 Task: Open Card Card0000000040 in Board Board0000000010 in Workspace WS0000000004 in Trello. Add Member nikrathi889@gmail.com to Card Card0000000040 in Board Board0000000010 in Workspace WS0000000004 in Trello. Add Red Label titled Label0000000040 to Card Card0000000040 in Board Board0000000010 in Workspace WS0000000004 in Trello. Add Checklist CL0000000040 to Card Card0000000040 in Board Board0000000010 in Workspace WS0000000004 in Trello. Add Dates with Start Date as Jul 01 2023 and Due Date as Jul 31 2023 to Card Card0000000040 in Board Board0000000010 in Workspace WS0000000004 in Trello
Action: Mouse moved to (299, 444)
Screenshot: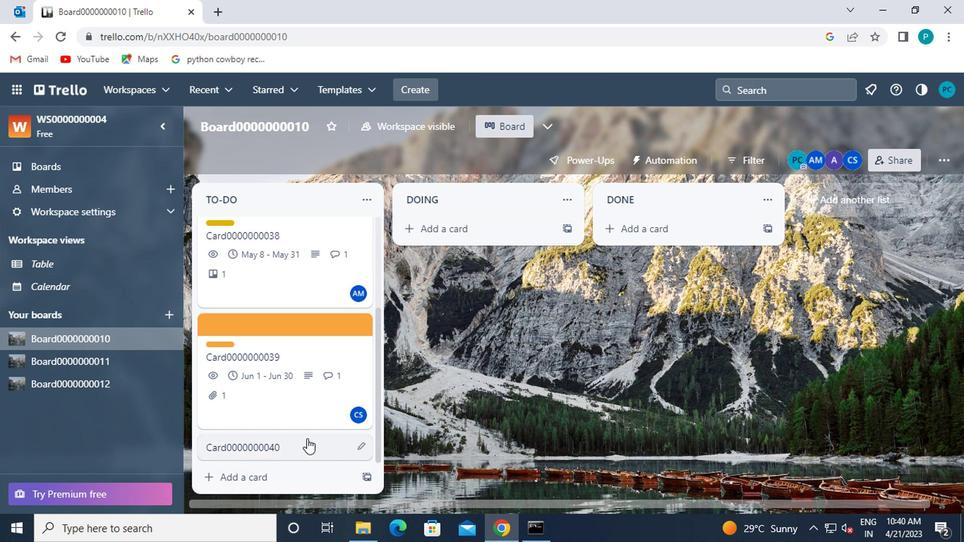 
Action: Mouse pressed left at (299, 444)
Screenshot: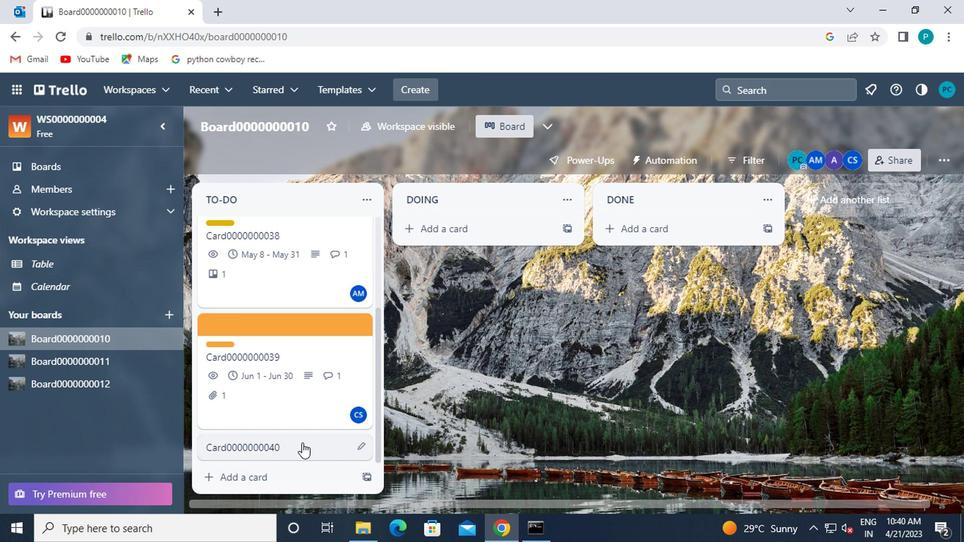 
Action: Mouse moved to (665, 253)
Screenshot: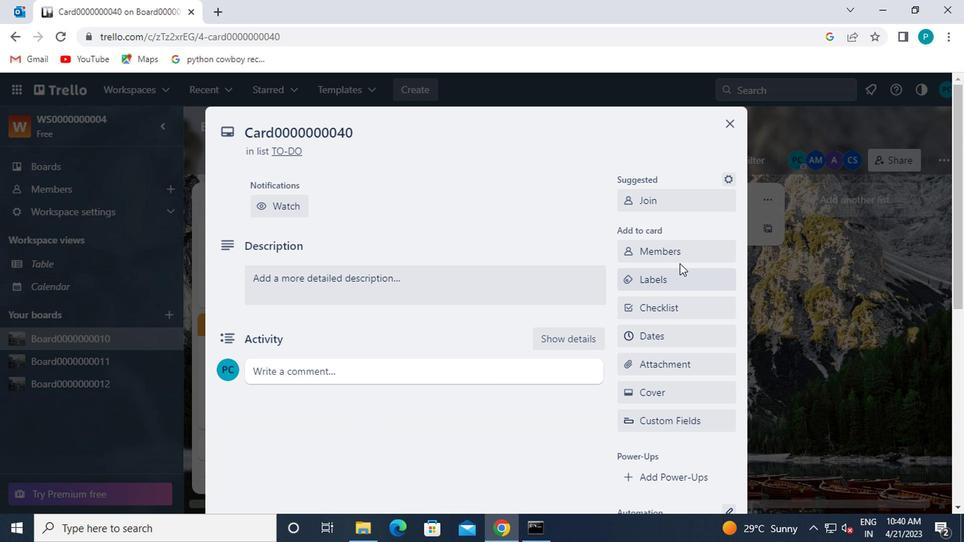 
Action: Mouse pressed left at (665, 253)
Screenshot: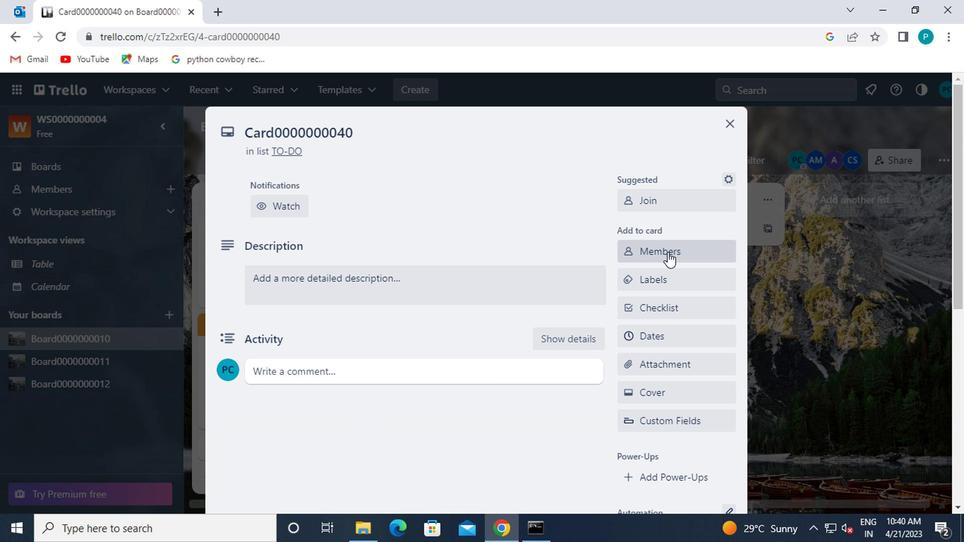 
Action: Mouse moved to (646, 157)
Screenshot: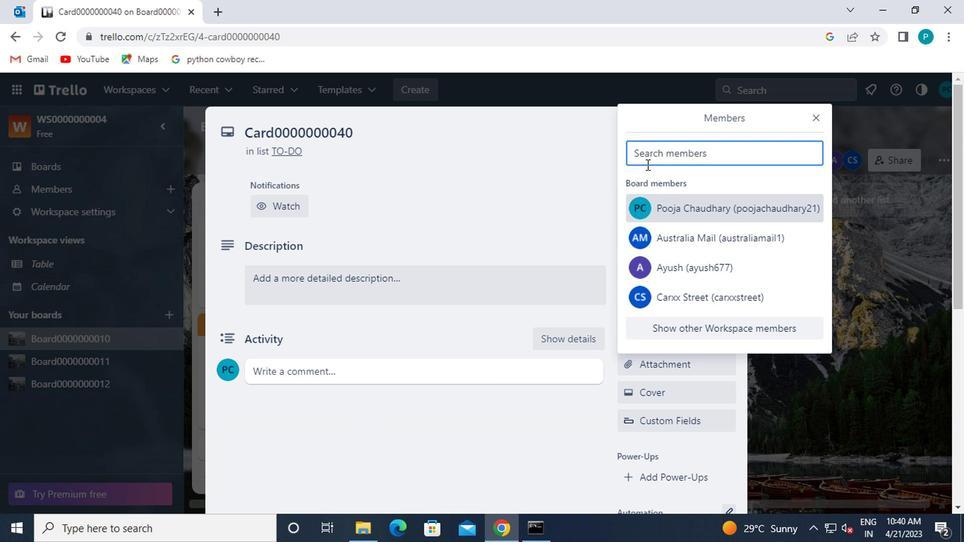 
Action: Mouse pressed left at (646, 157)
Screenshot: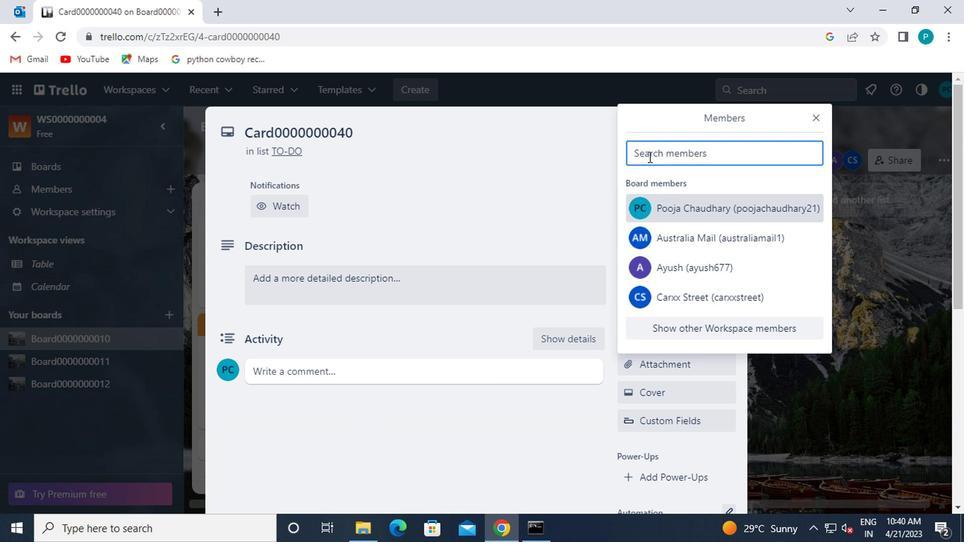 
Action: Key pressed nikrathi<Key.backspace><Key.backspace><Key.backspace><Key.backspace><Key.backspace><Key.backspace><Key.backspace><Key.backspace><Key.backspace><Key.backspace><Key.caps_lock>nikrathi889<Key.shift>@GMAIL.COM
Screenshot: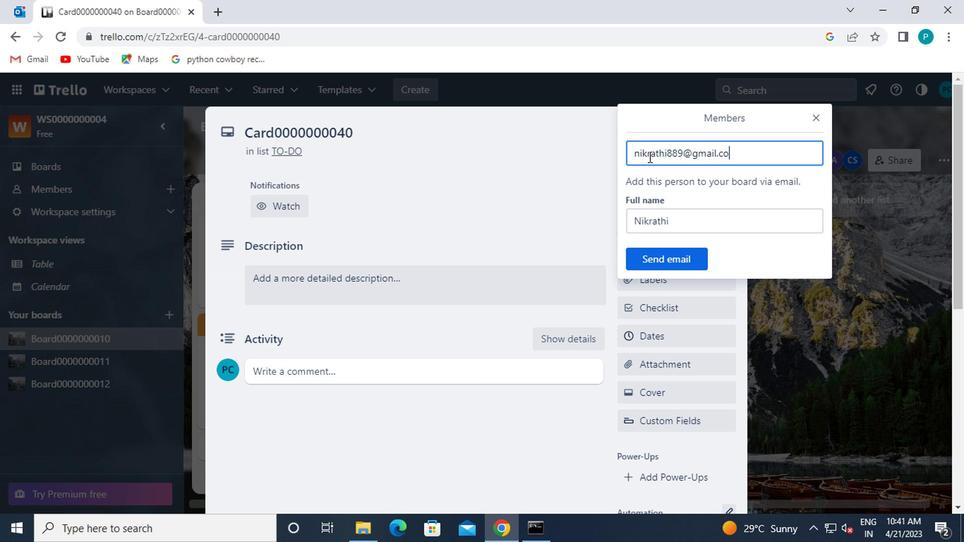 
Action: Mouse moved to (659, 253)
Screenshot: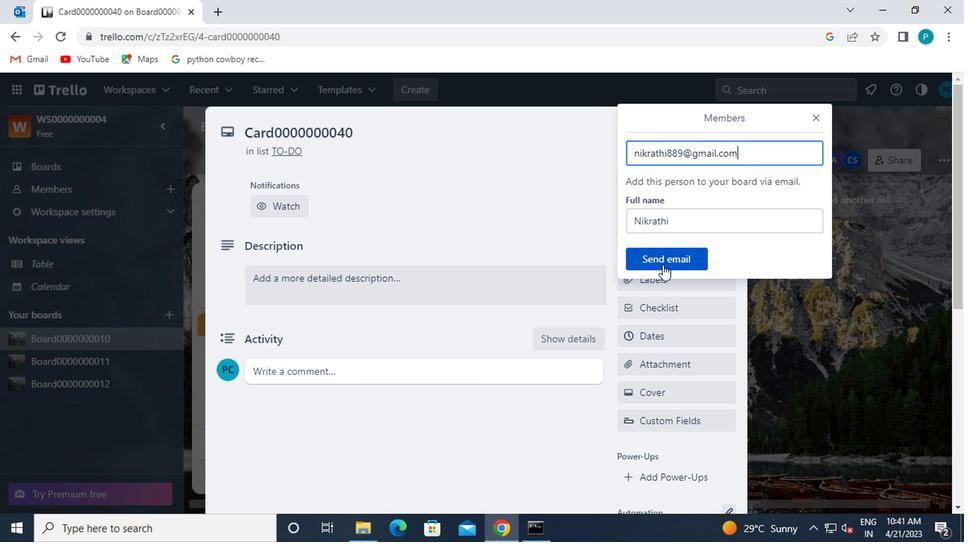 
Action: Mouse pressed left at (659, 253)
Screenshot: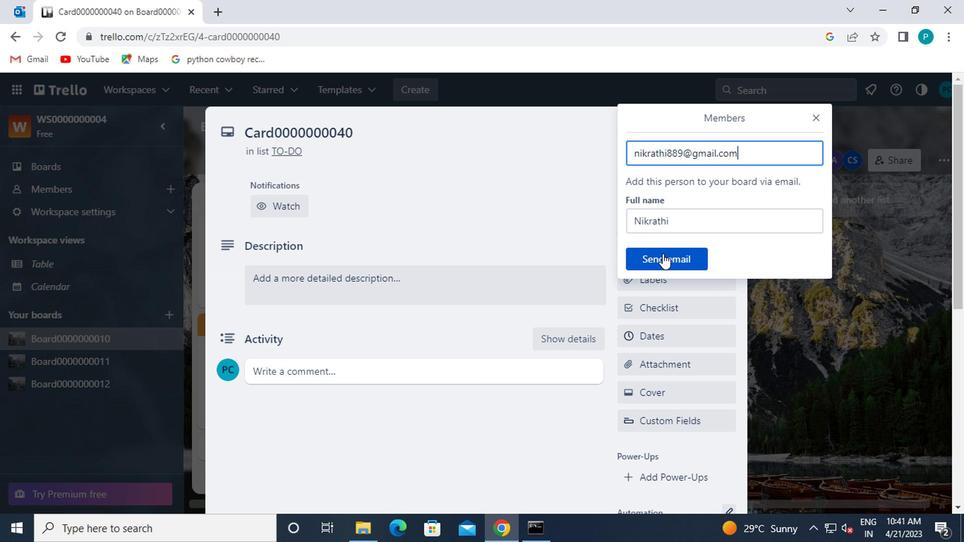 
Action: Mouse moved to (645, 279)
Screenshot: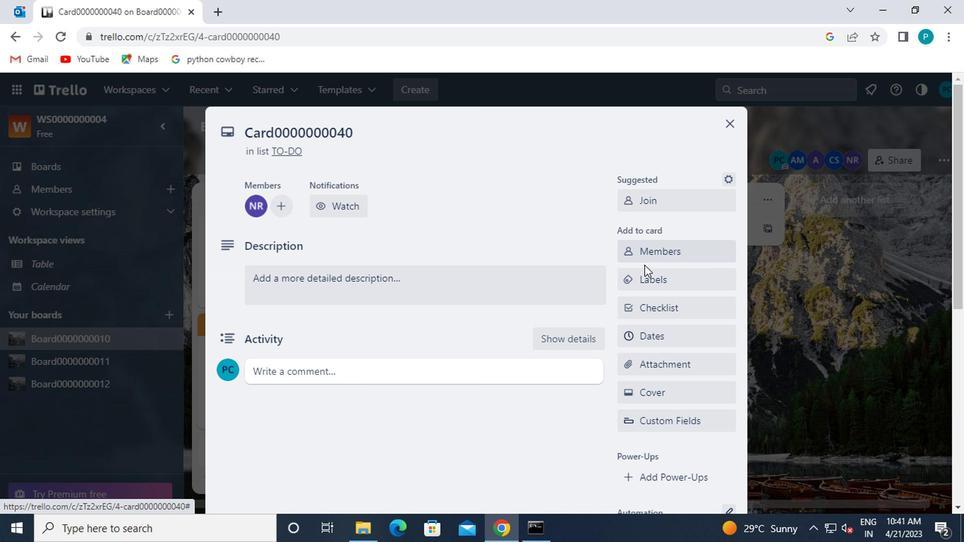 
Action: Mouse pressed left at (645, 279)
Screenshot: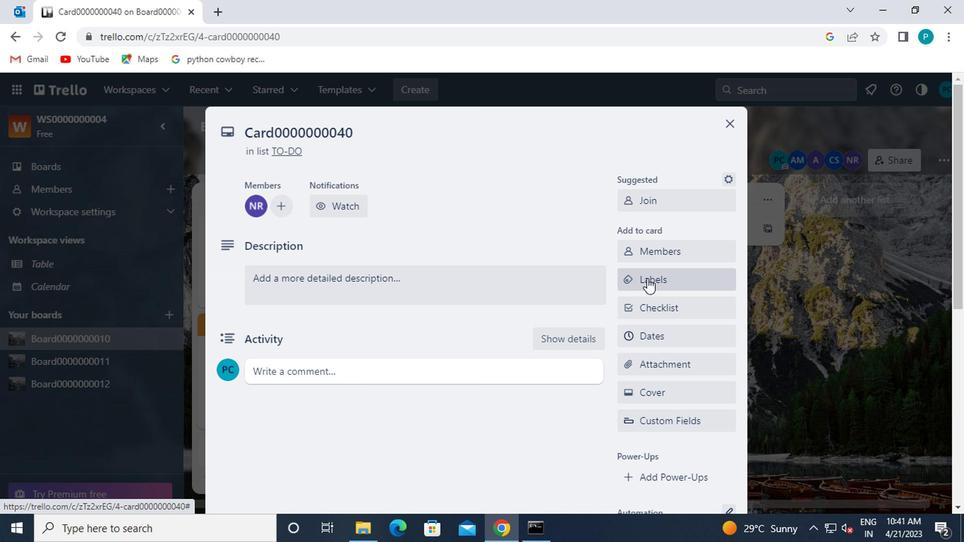 
Action: Mouse moved to (665, 450)
Screenshot: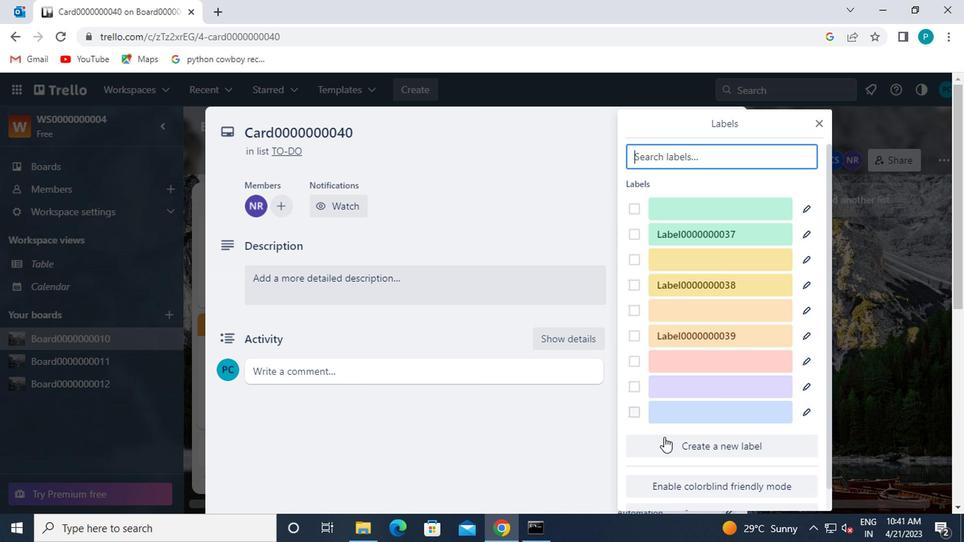 
Action: Mouse pressed left at (665, 450)
Screenshot: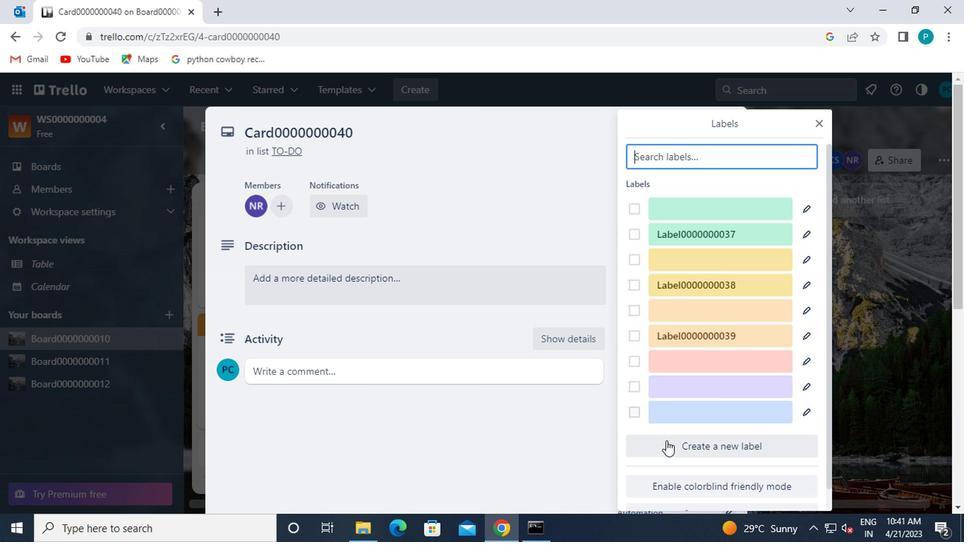 
Action: Mouse moved to (756, 334)
Screenshot: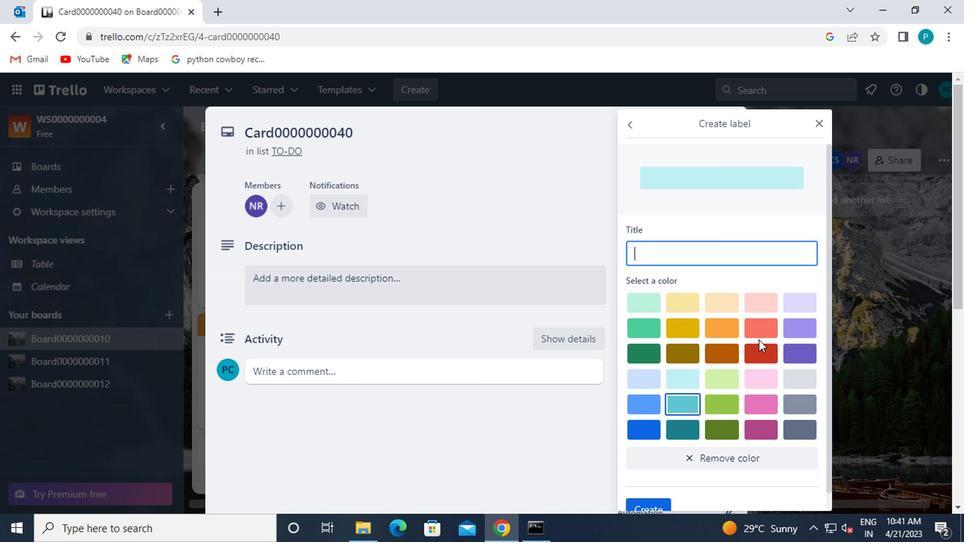 
Action: Mouse pressed left at (756, 334)
Screenshot: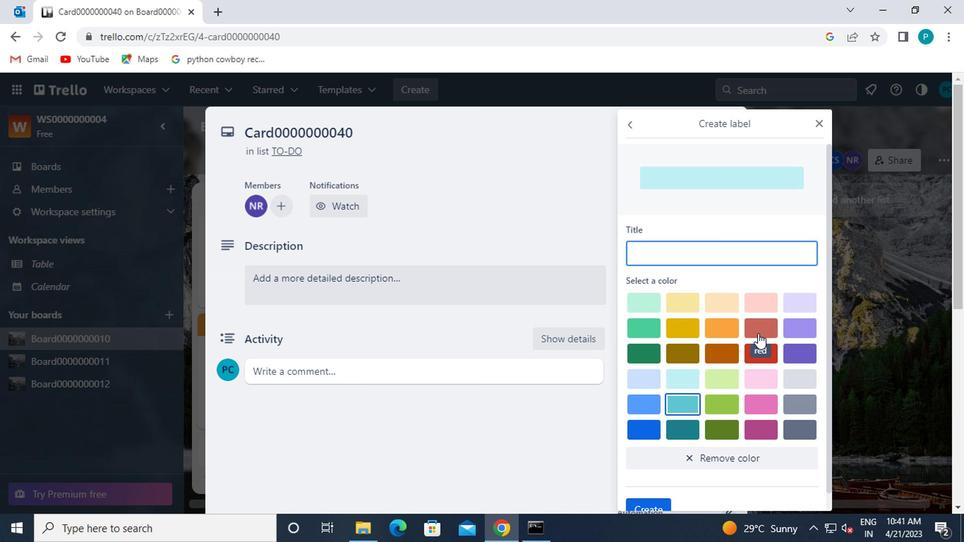 
Action: Mouse moved to (662, 264)
Screenshot: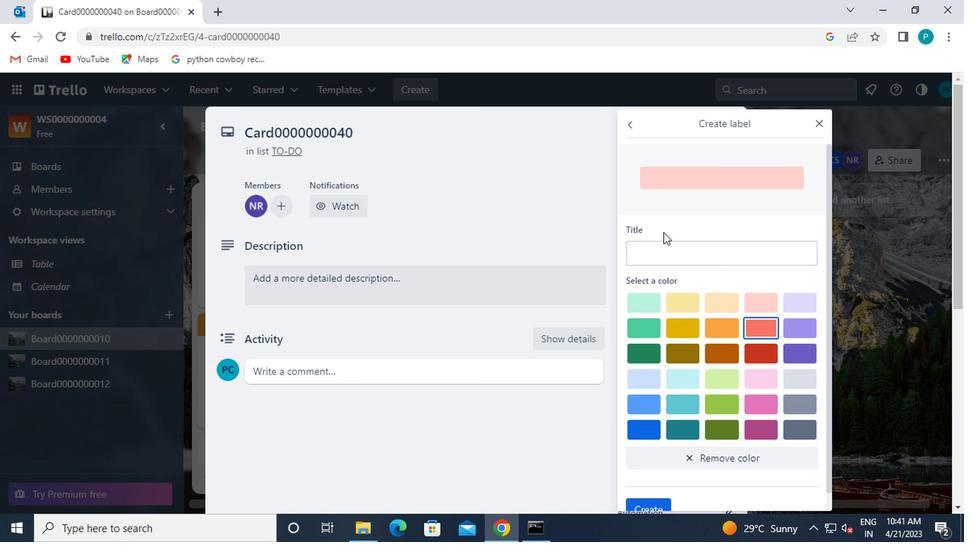 
Action: Mouse pressed left at (662, 264)
Screenshot: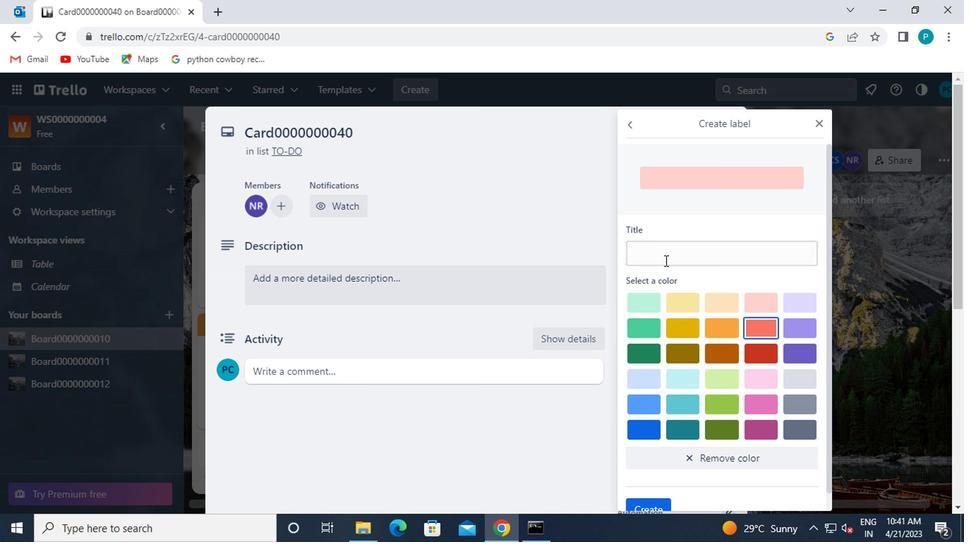 
Action: Key pressed <Key.caps_lock>L<Key.caps_lock>ABEL000000003<Key.backspace>40
Screenshot: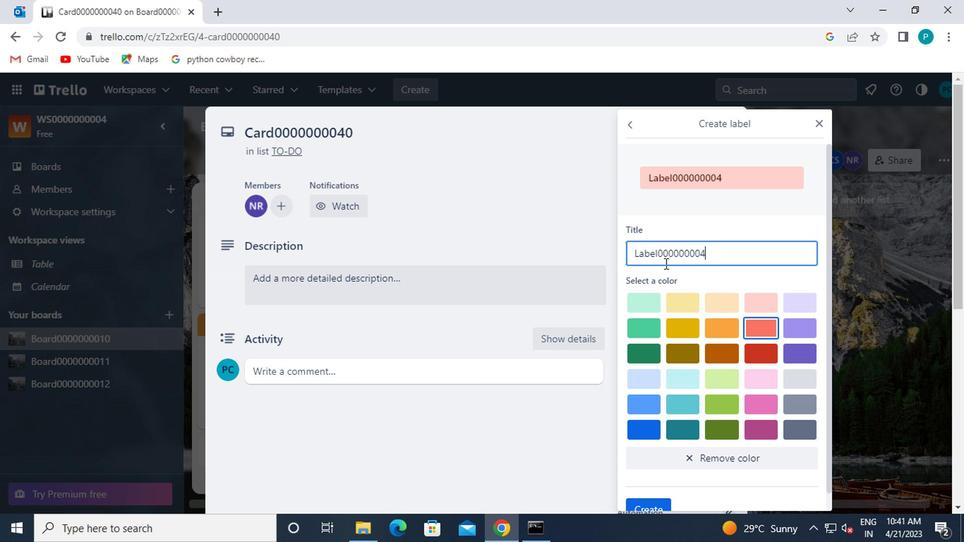 
Action: Mouse moved to (667, 301)
Screenshot: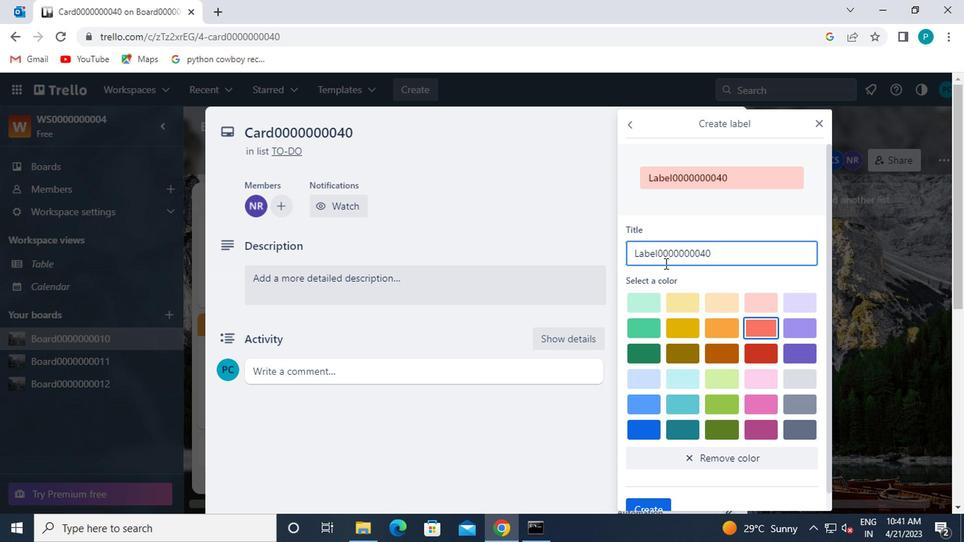 
Action: Mouse scrolled (667, 300) with delta (0, -1)
Screenshot: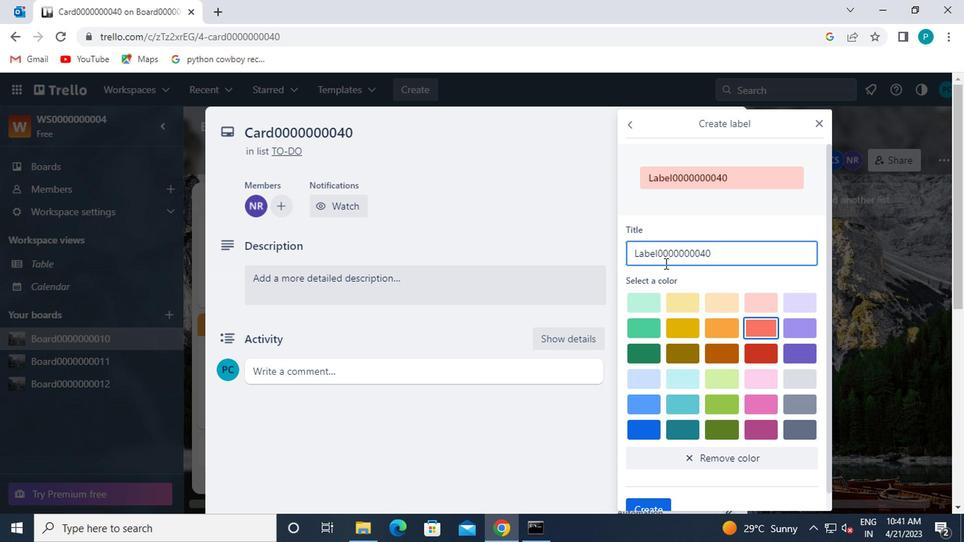 
Action: Mouse moved to (667, 319)
Screenshot: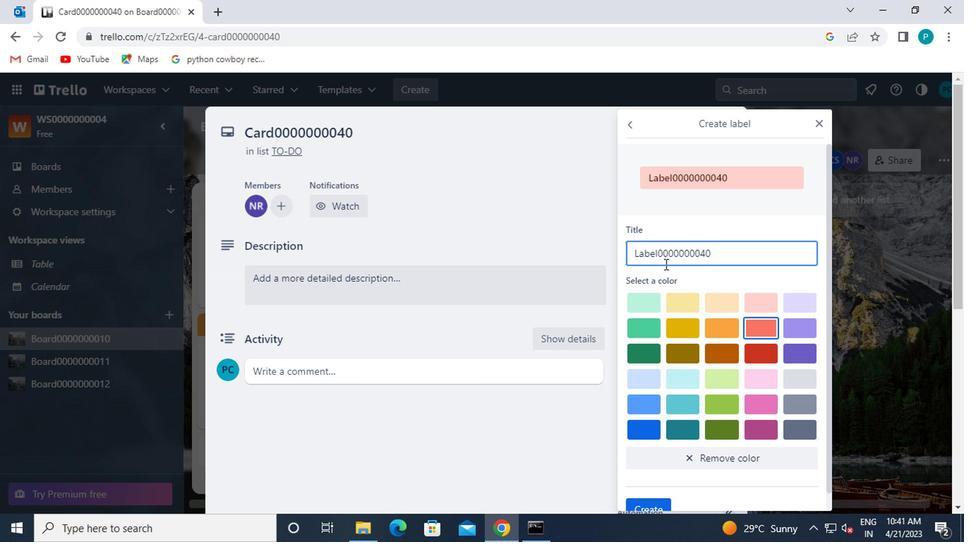 
Action: Mouse scrolled (667, 319) with delta (0, 0)
Screenshot: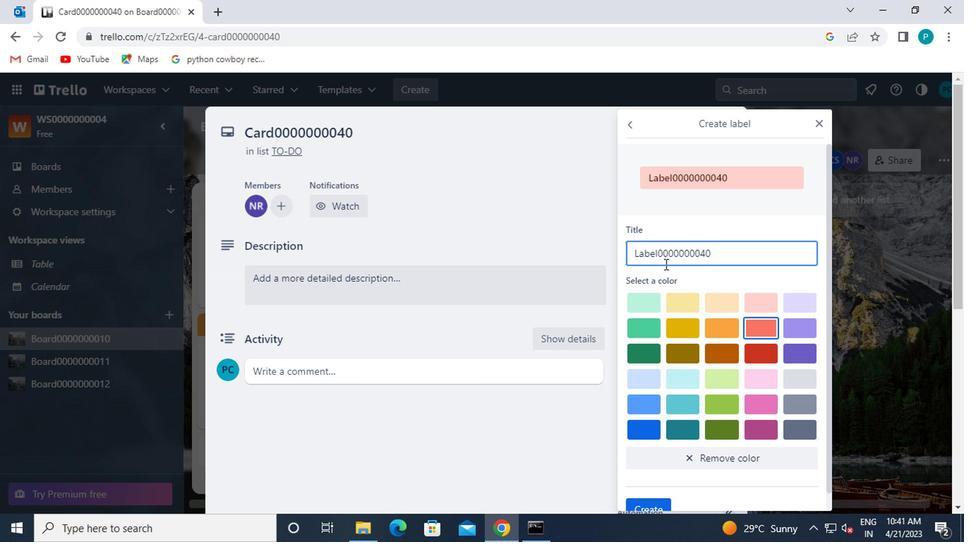 
Action: Mouse moved to (667, 330)
Screenshot: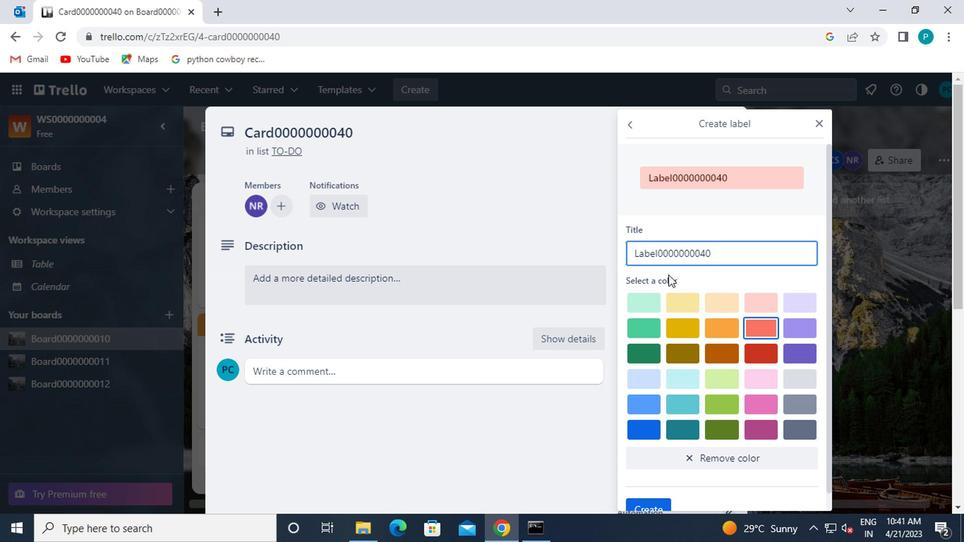 
Action: Mouse scrolled (667, 329) with delta (0, -1)
Screenshot: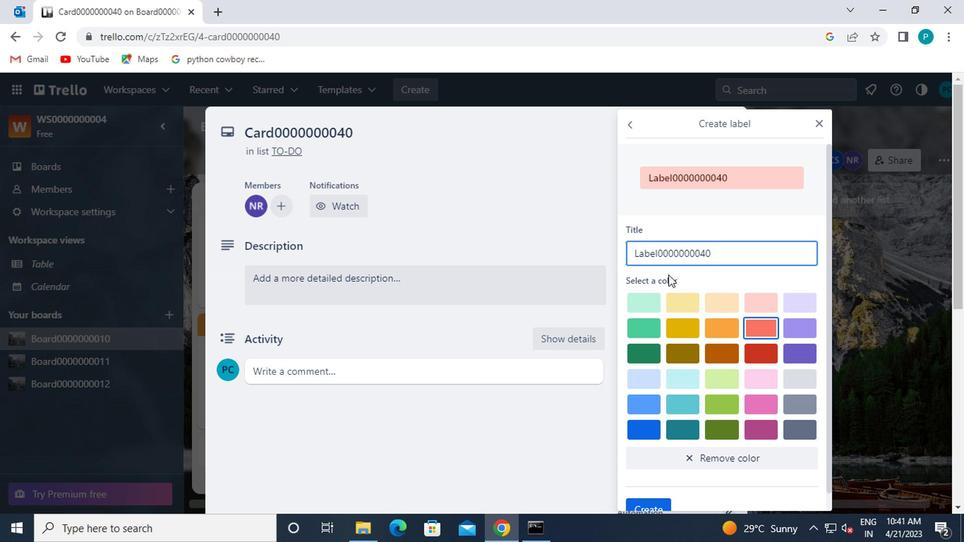 
Action: Mouse moved to (668, 338)
Screenshot: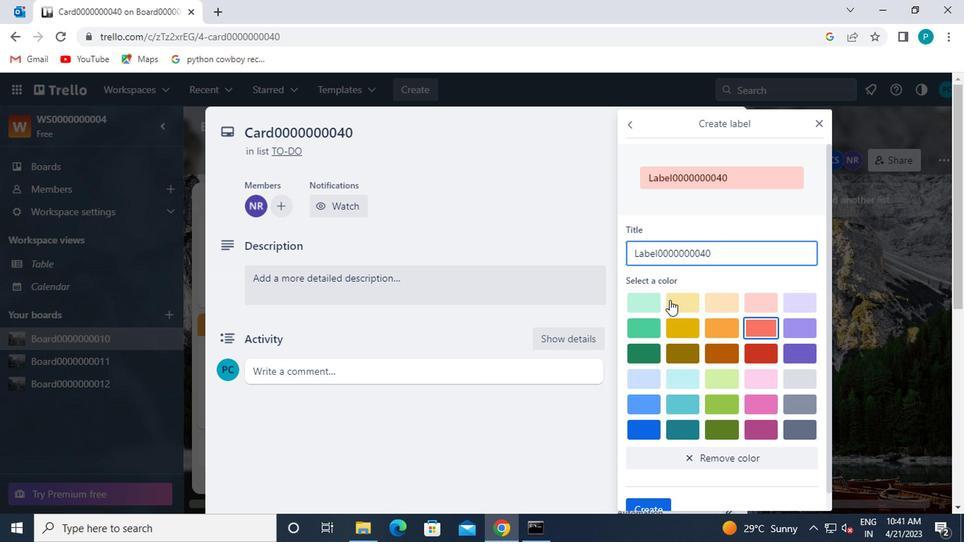 
Action: Mouse scrolled (668, 338) with delta (0, 0)
Screenshot: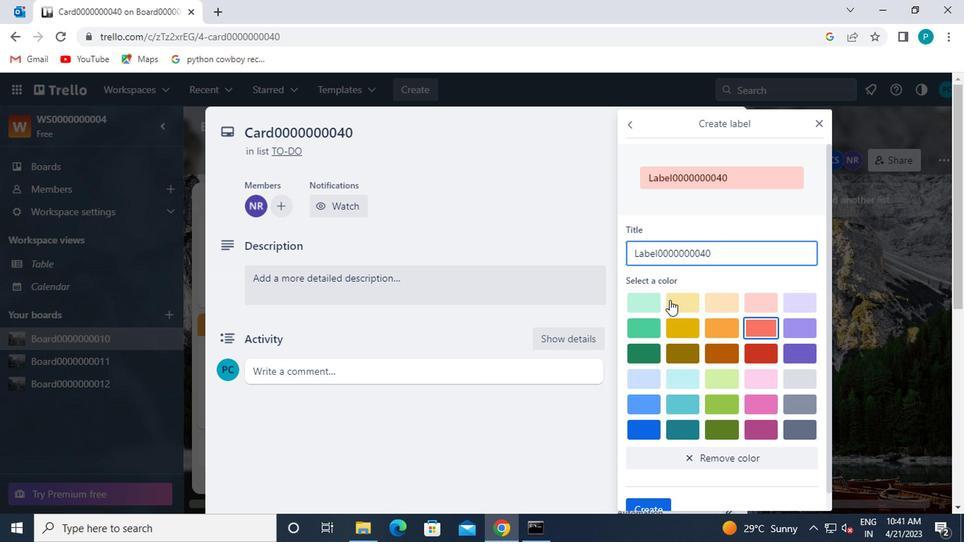 
Action: Mouse moved to (637, 483)
Screenshot: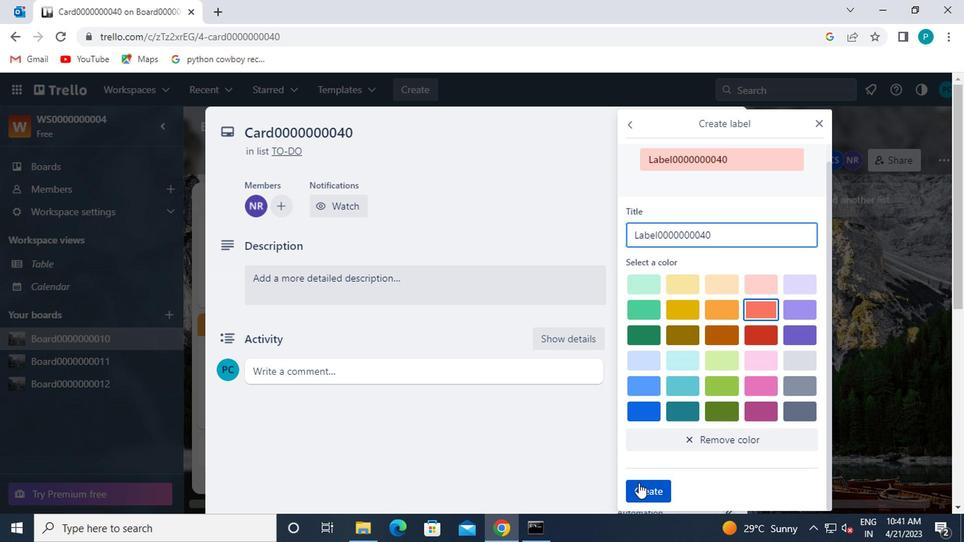 
Action: Mouse scrolled (637, 482) with delta (0, 0)
Screenshot: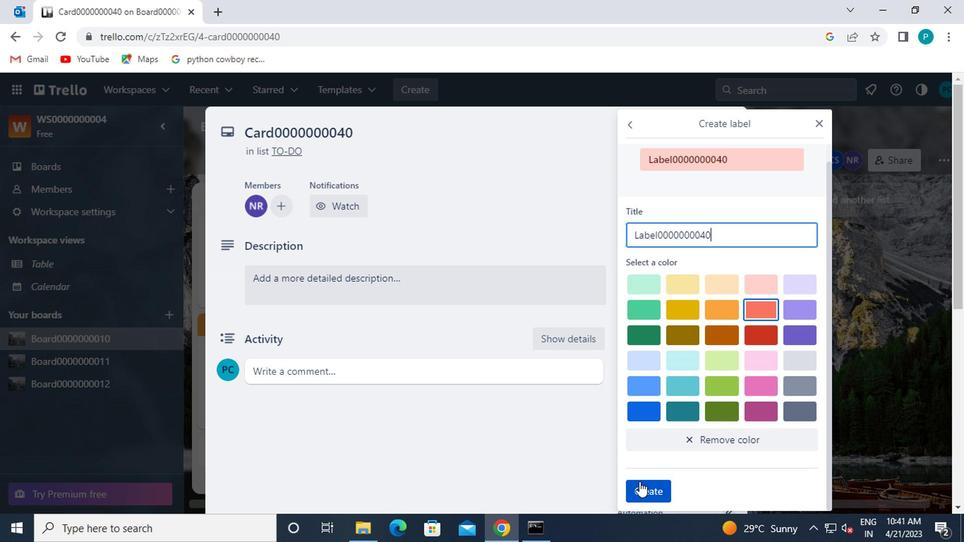 
Action: Mouse pressed left at (637, 483)
Screenshot: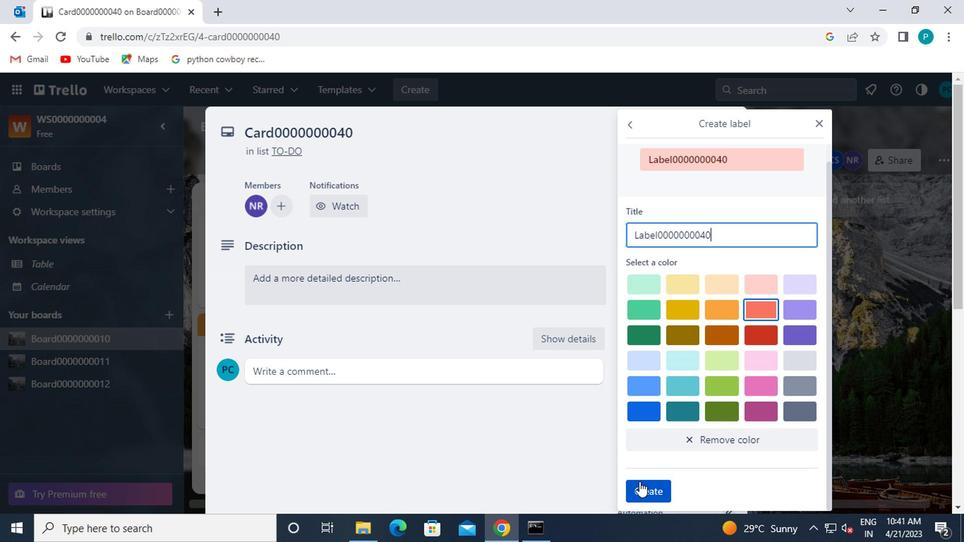 
Action: Mouse moved to (822, 122)
Screenshot: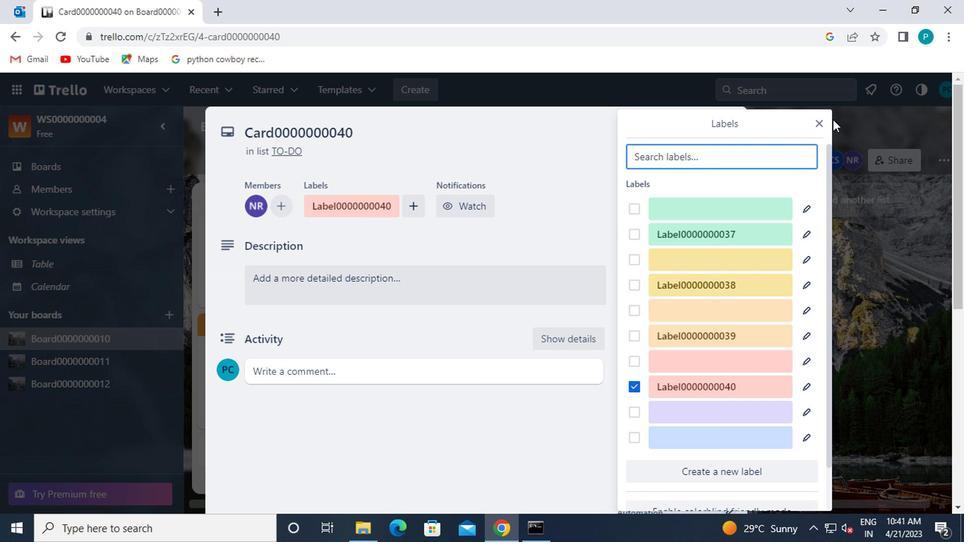 
Action: Mouse pressed left at (822, 122)
Screenshot: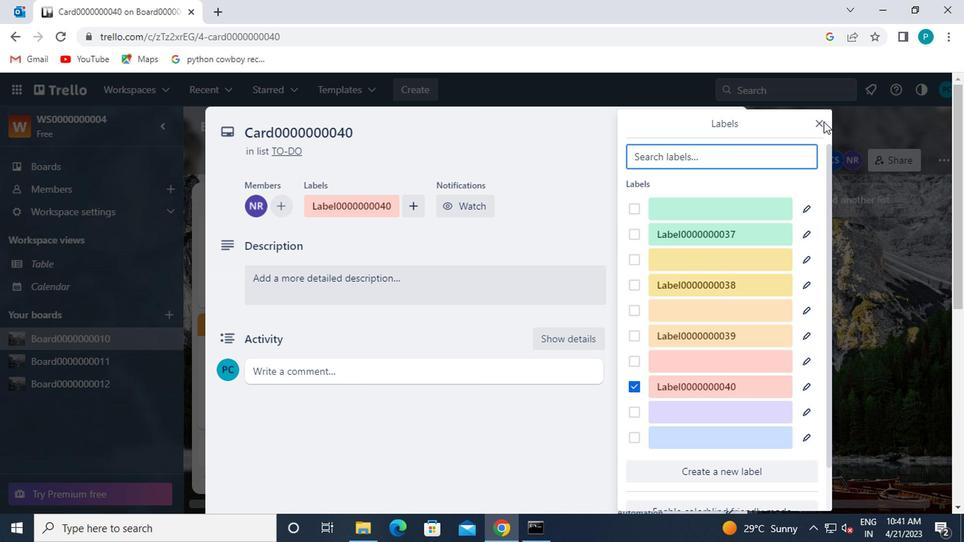 
Action: Mouse moved to (815, 120)
Screenshot: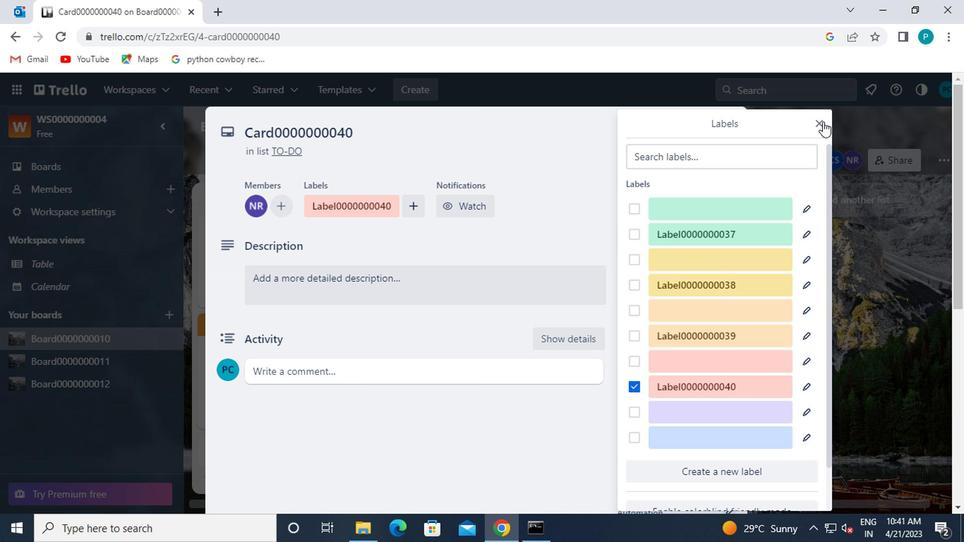 
Action: Mouse pressed left at (815, 120)
Screenshot: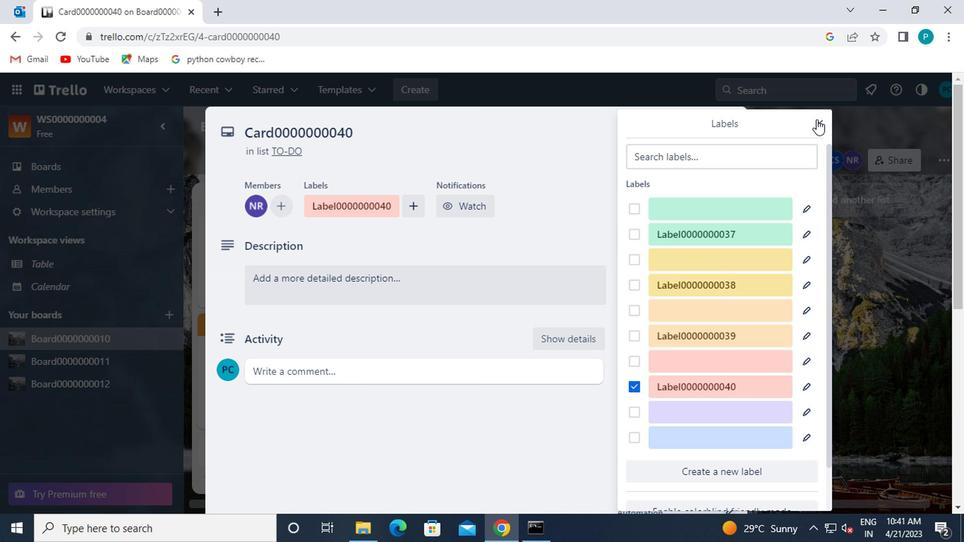 
Action: Mouse moved to (648, 316)
Screenshot: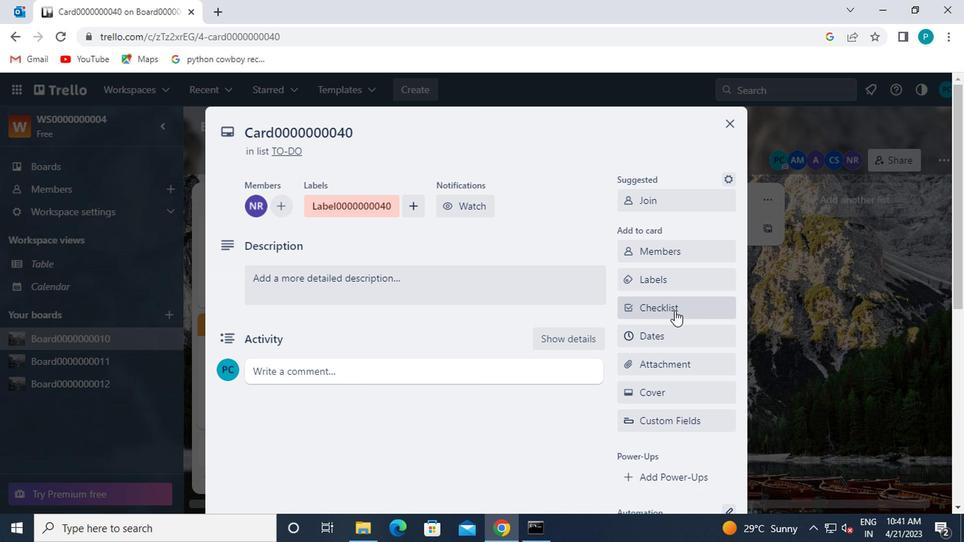 
Action: Mouse pressed left at (648, 316)
Screenshot: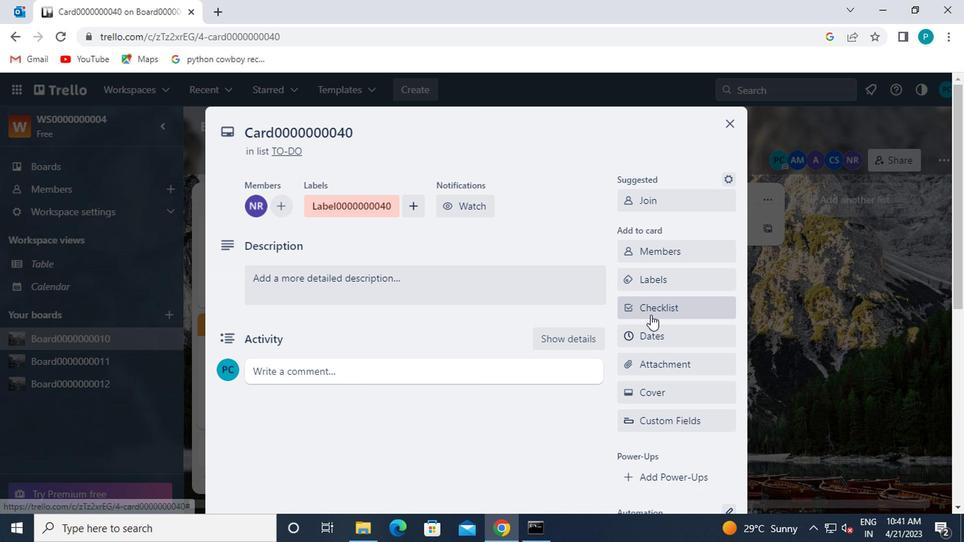 
Action: Mouse moved to (655, 343)
Screenshot: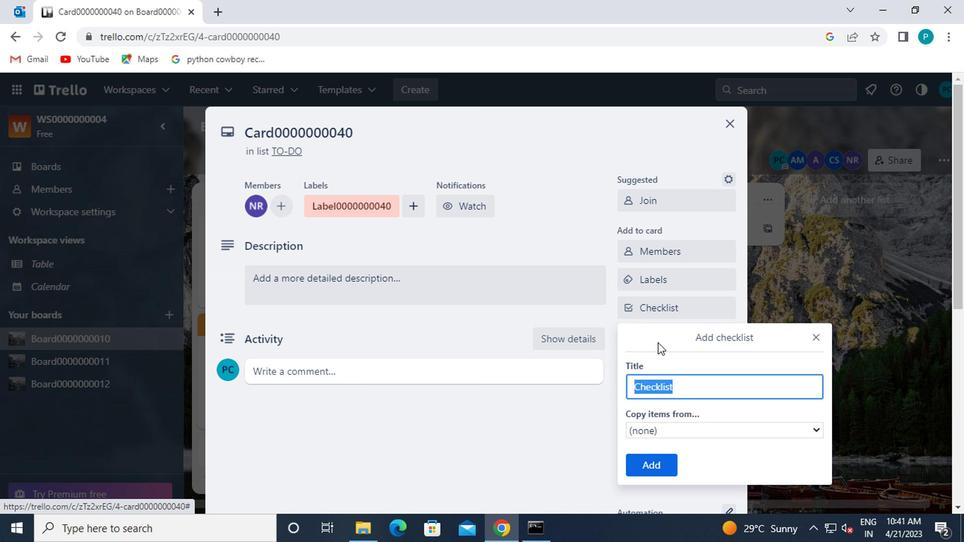 
Action: Key pressed <Key.caps_lock>CL0000000040
Screenshot: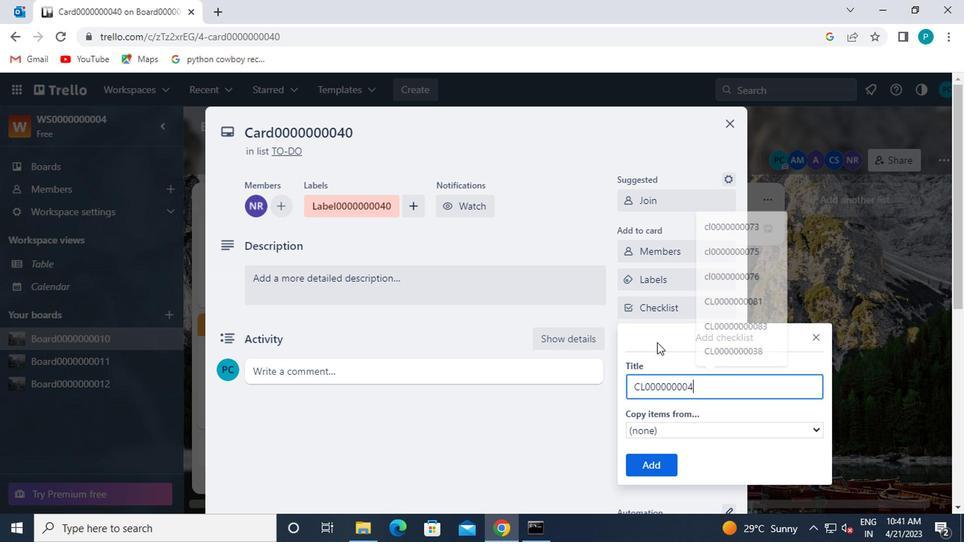 
Action: Mouse moved to (641, 460)
Screenshot: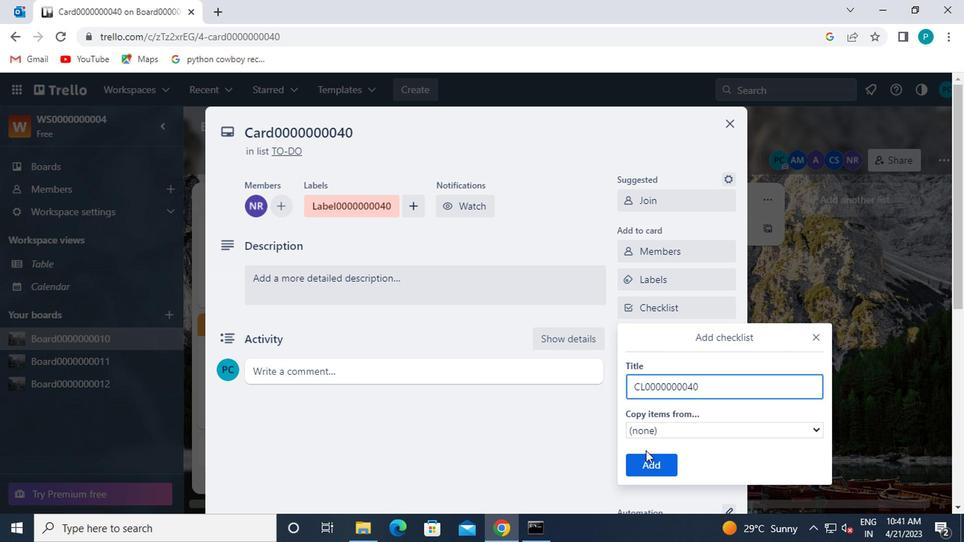 
Action: Mouse pressed left at (641, 460)
Screenshot: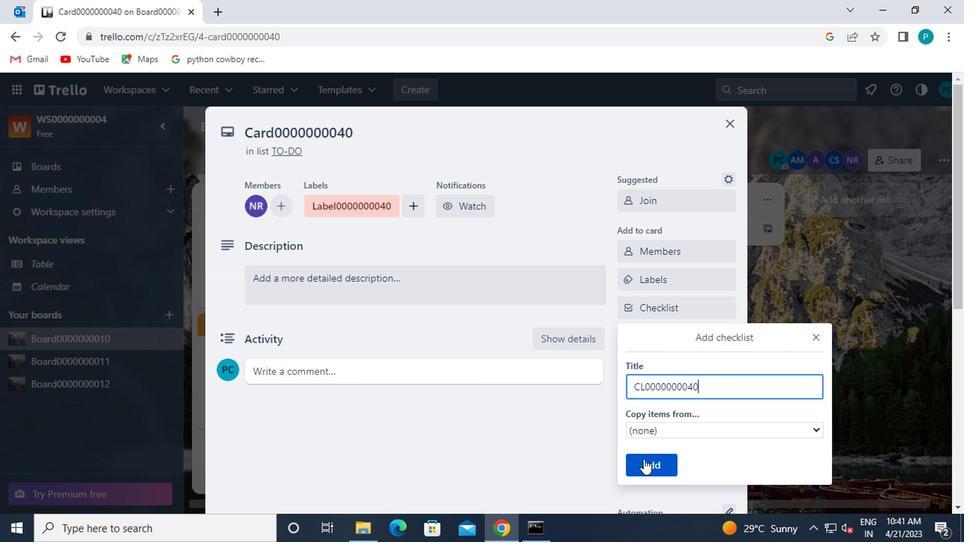 
Action: Mouse moved to (662, 331)
Screenshot: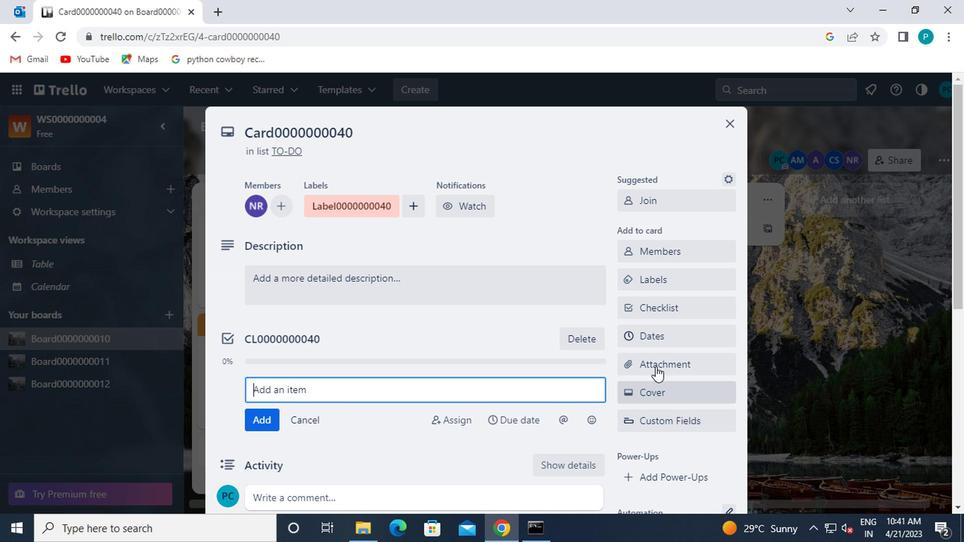 
Action: Mouse pressed left at (662, 331)
Screenshot: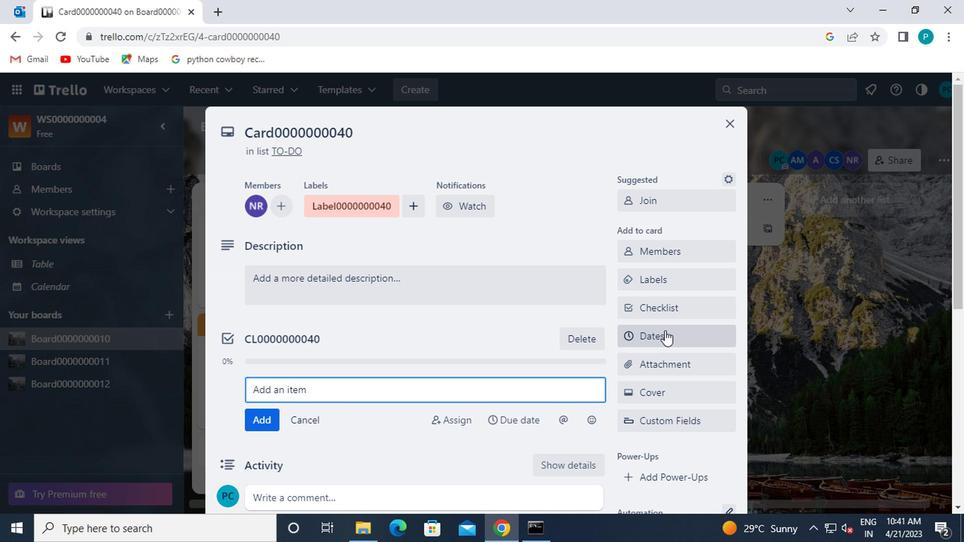 
Action: Mouse moved to (632, 381)
Screenshot: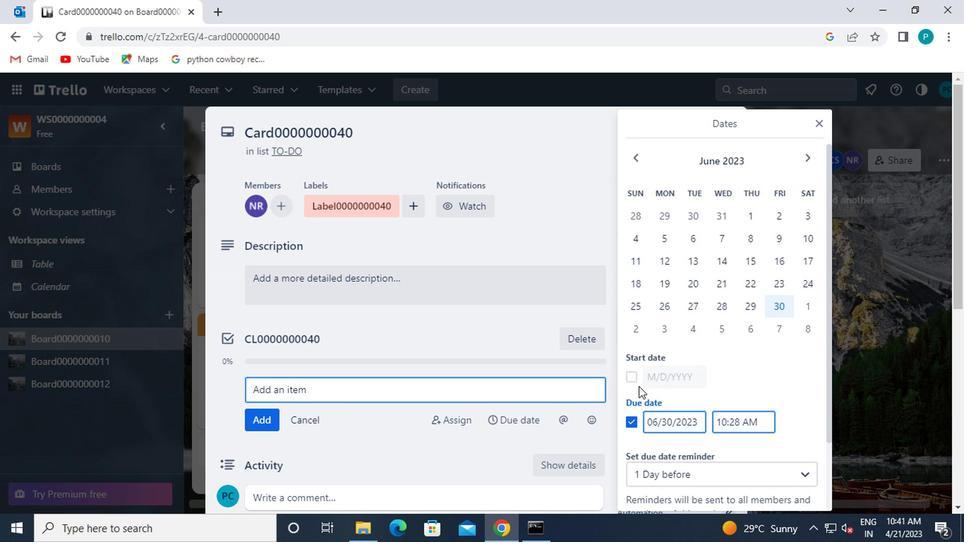 
Action: Mouse pressed left at (632, 381)
Screenshot: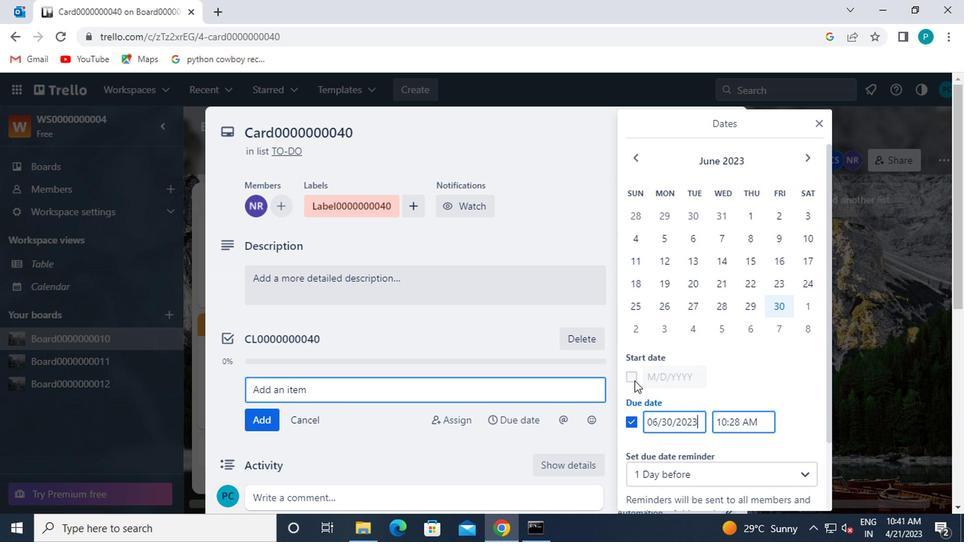 
Action: Mouse moved to (799, 157)
Screenshot: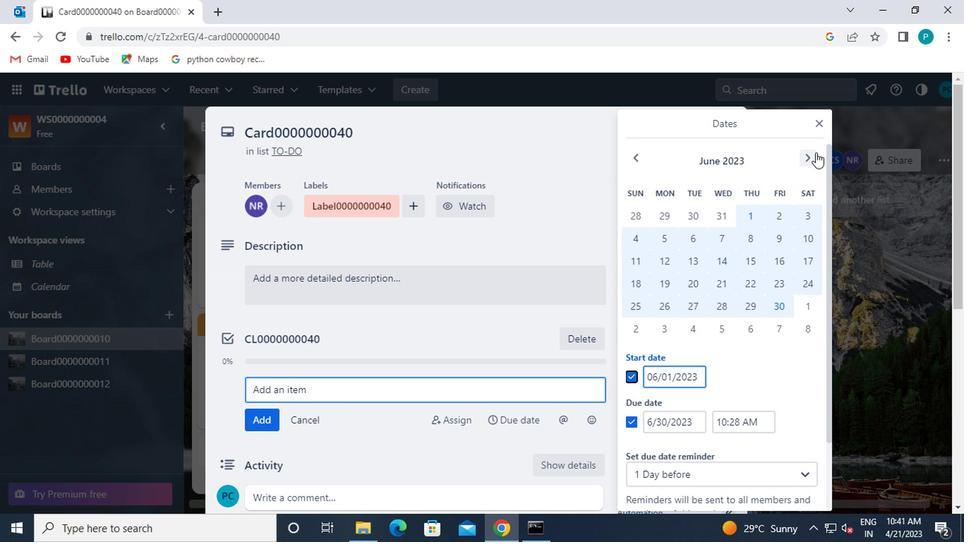
Action: Mouse pressed left at (799, 157)
Screenshot: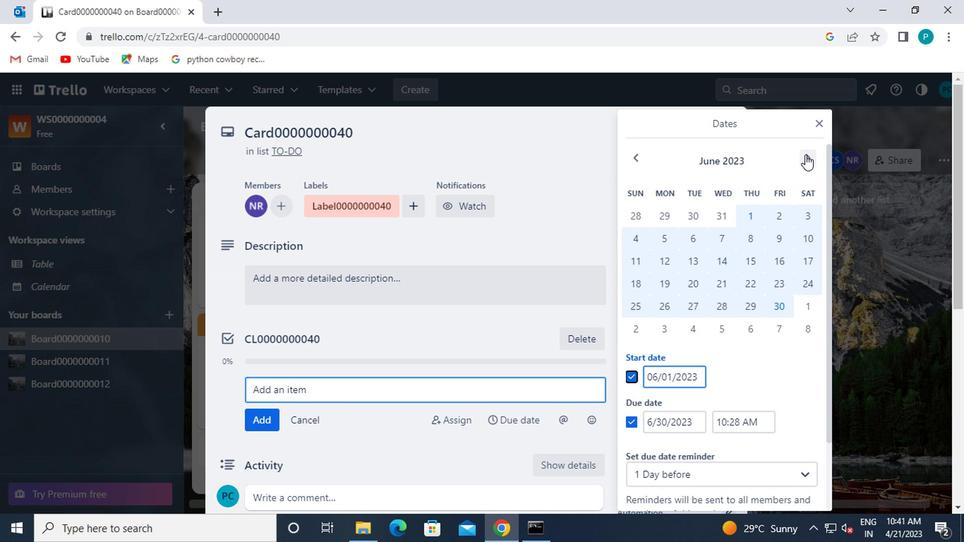 
Action: Mouse moved to (804, 221)
Screenshot: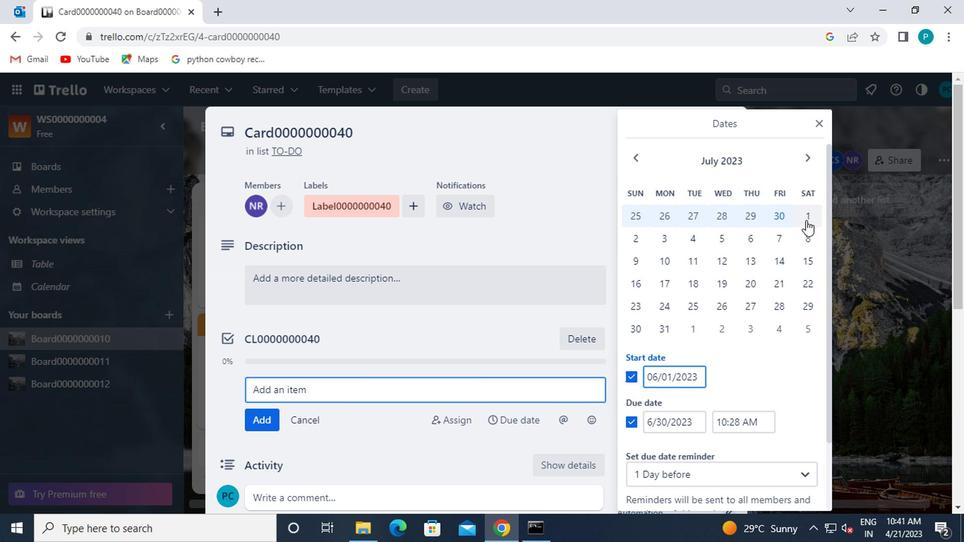 
Action: Mouse pressed left at (804, 221)
Screenshot: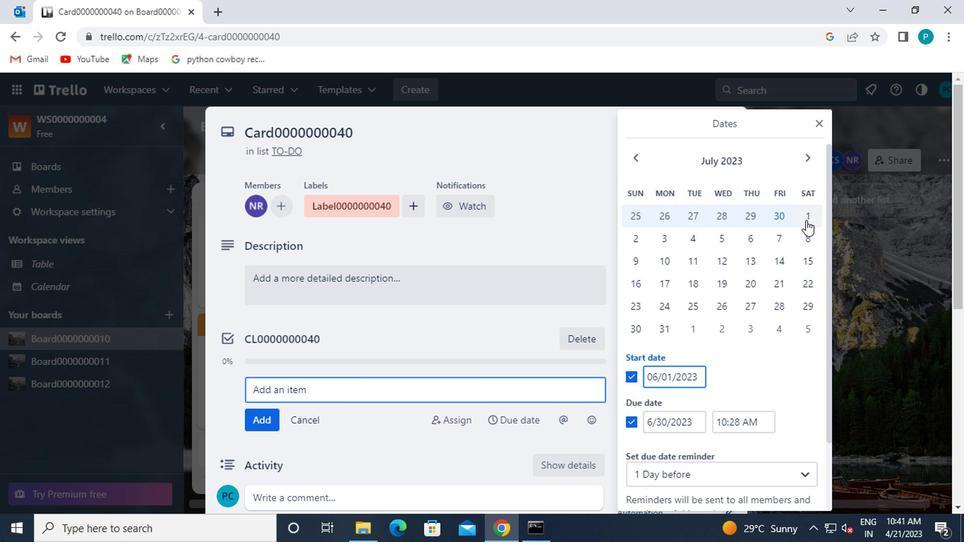 
Action: Mouse moved to (663, 331)
Screenshot: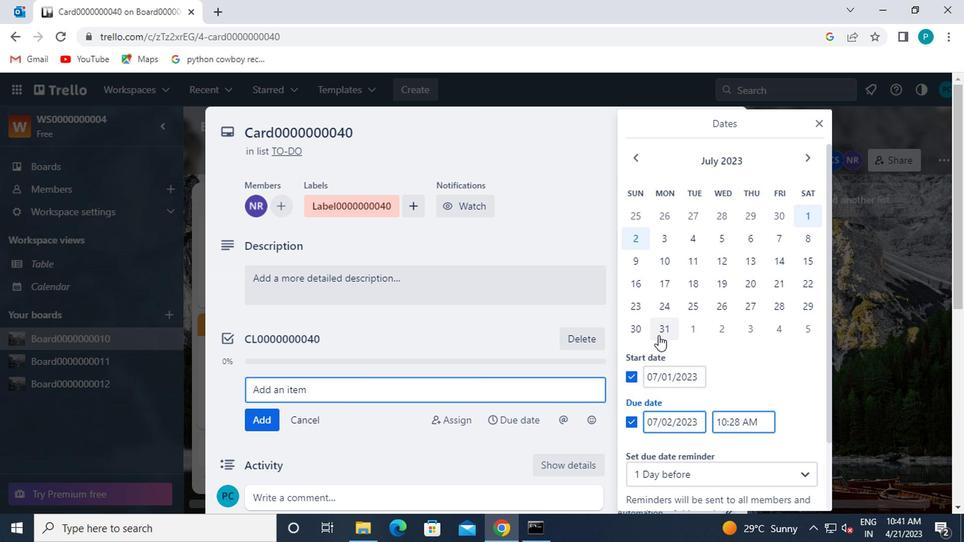 
Action: Mouse pressed left at (663, 331)
Screenshot: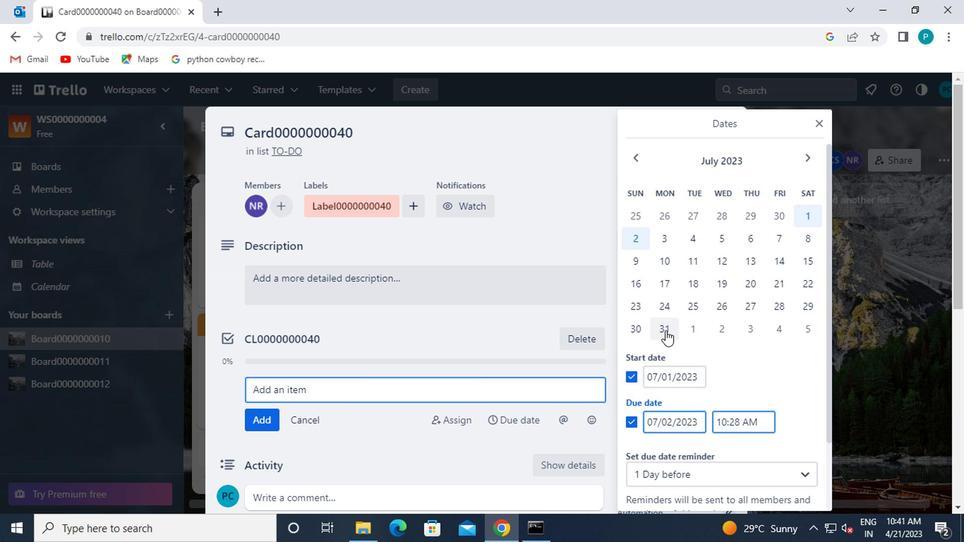 
Action: Mouse scrolled (663, 331) with delta (0, 0)
Screenshot: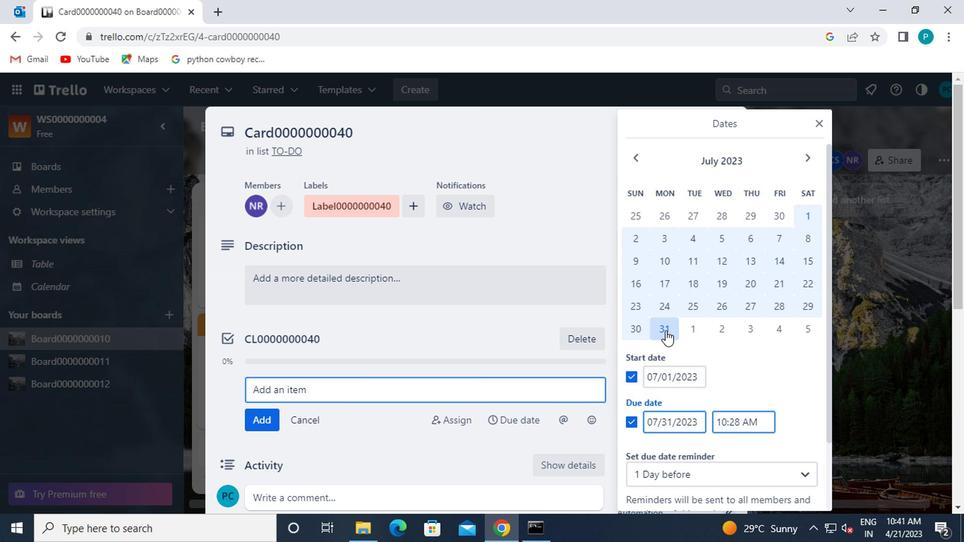 
Action: Mouse scrolled (663, 331) with delta (0, 0)
Screenshot: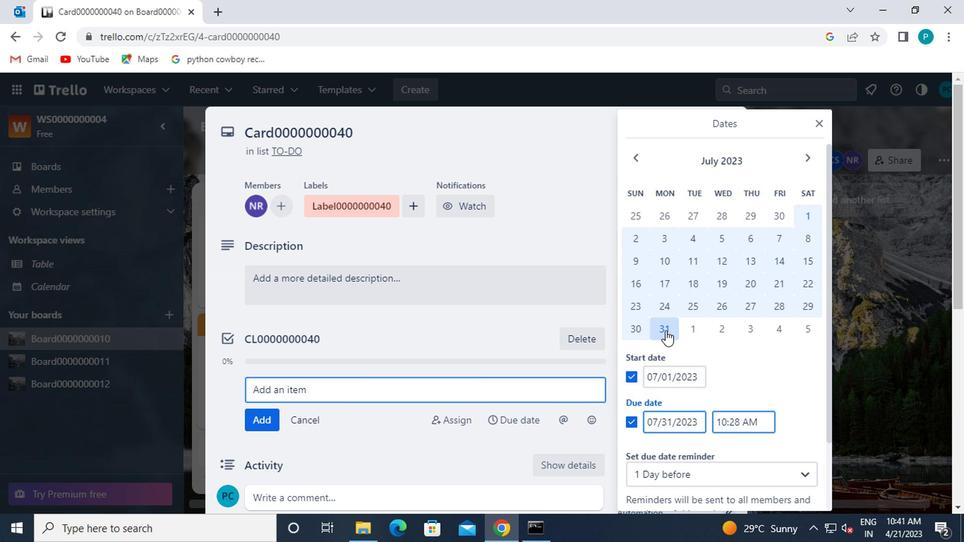 
Action: Mouse scrolled (663, 331) with delta (0, 0)
Screenshot: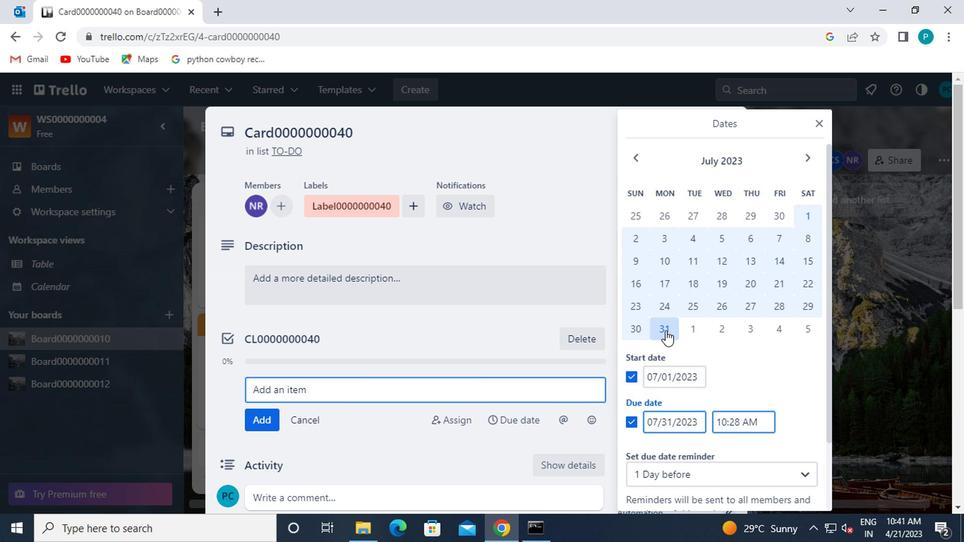 
Action: Mouse scrolled (663, 331) with delta (0, 0)
Screenshot: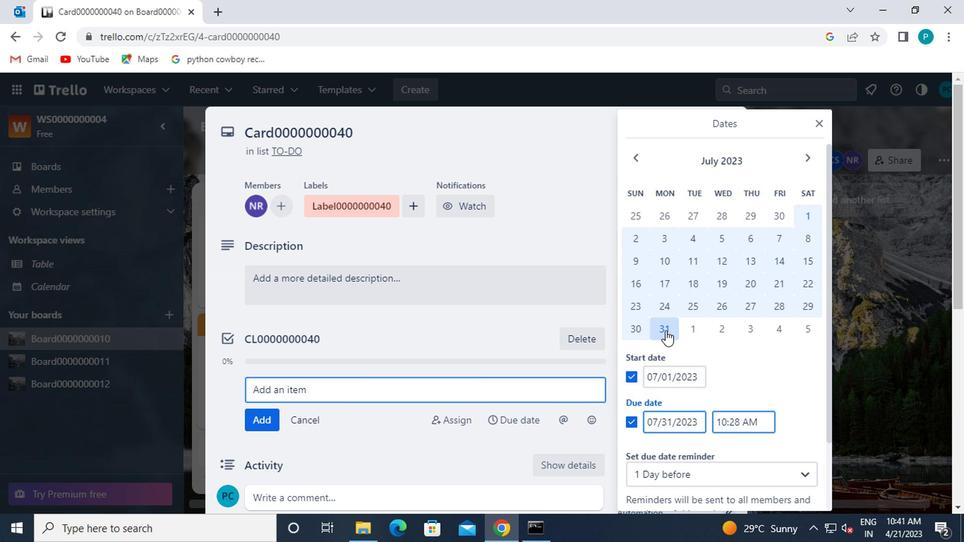 
Action: Mouse moved to (691, 446)
Screenshot: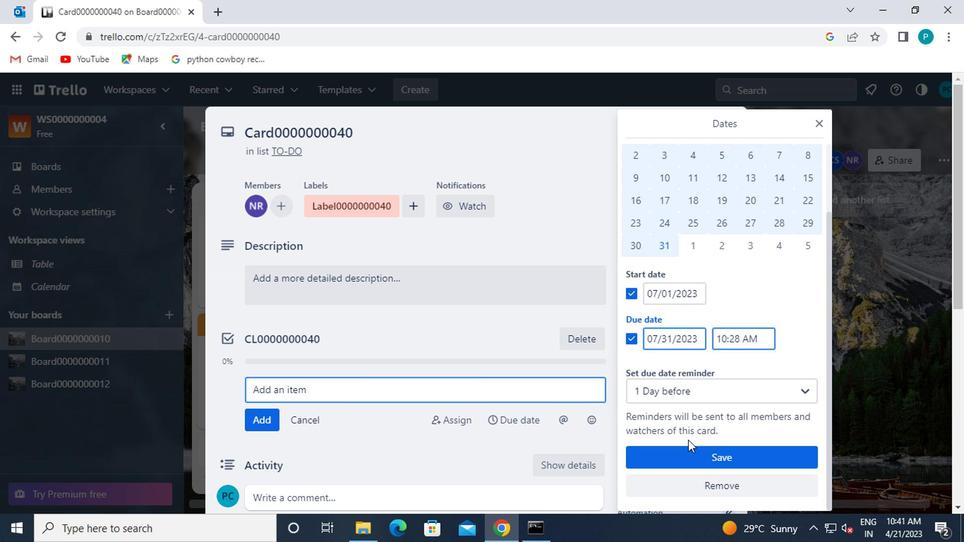 
Action: Mouse pressed left at (691, 446)
Screenshot: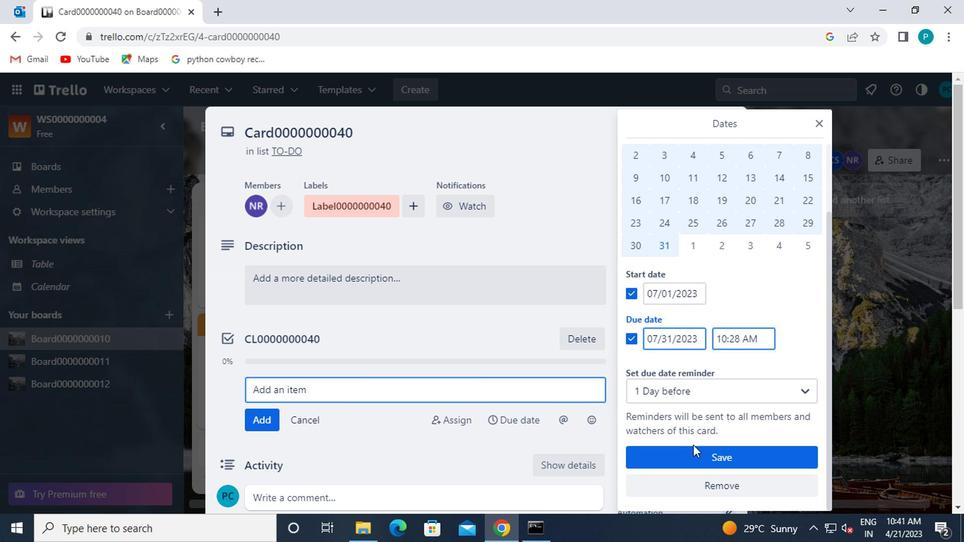 
Action: Mouse moved to (694, 456)
Screenshot: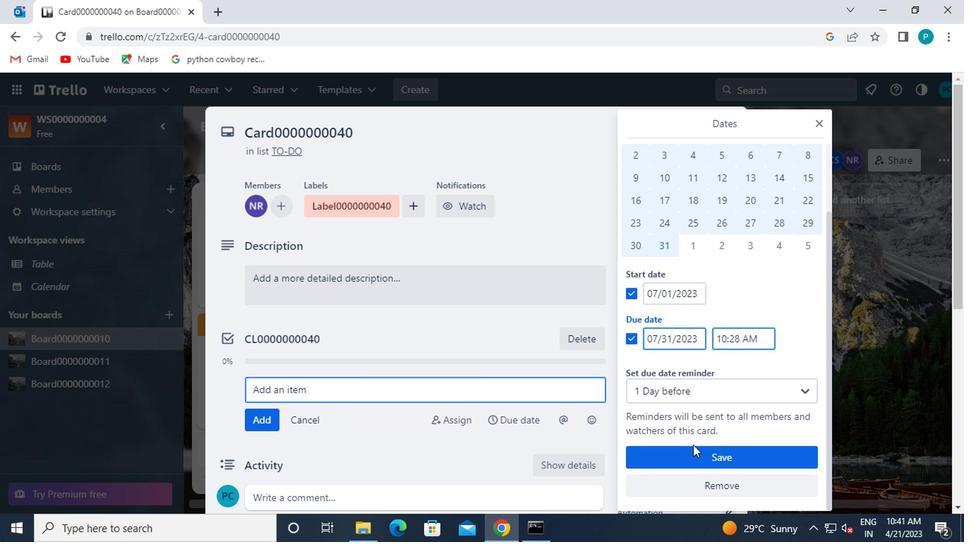 
Action: Mouse pressed left at (694, 456)
Screenshot: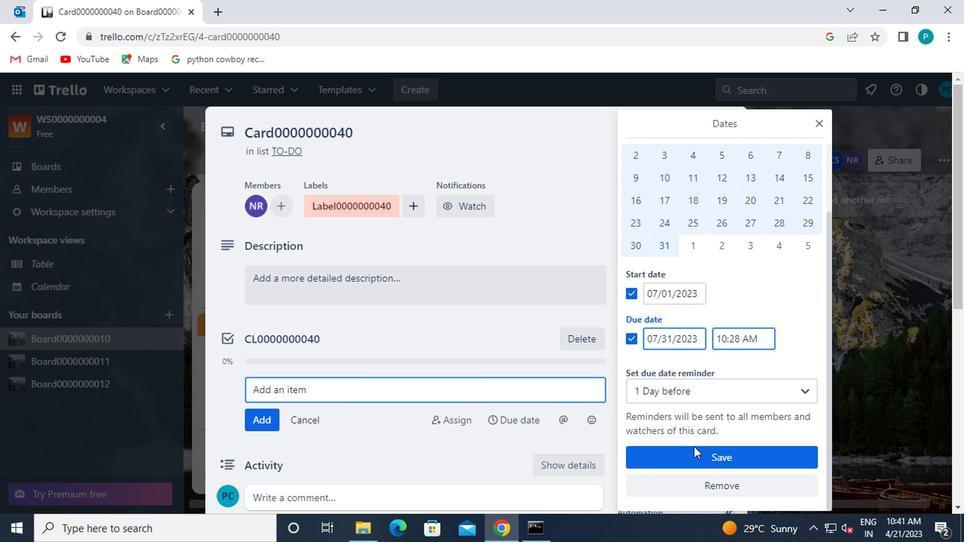 
